 Task: Sort the products in the category "Stout" by best match.
Action: Mouse moved to (677, 250)
Screenshot: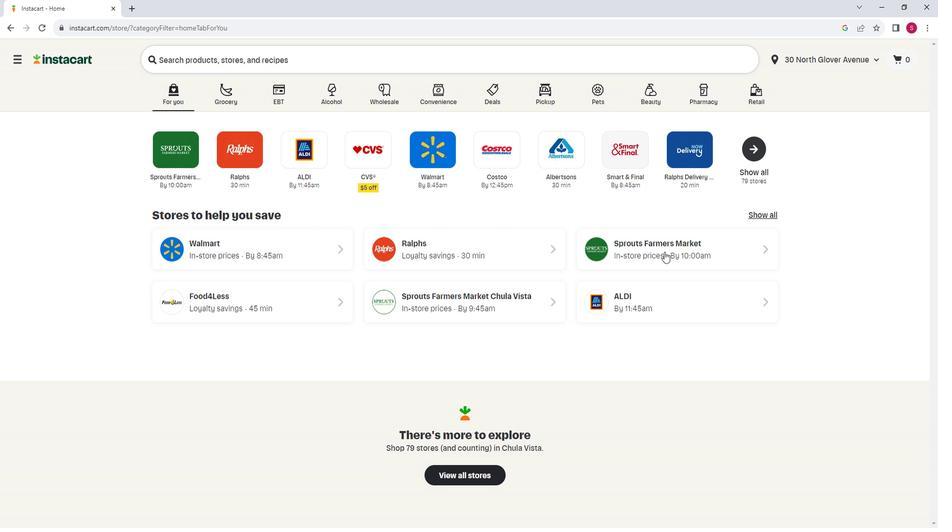 
Action: Mouse pressed left at (677, 250)
Screenshot: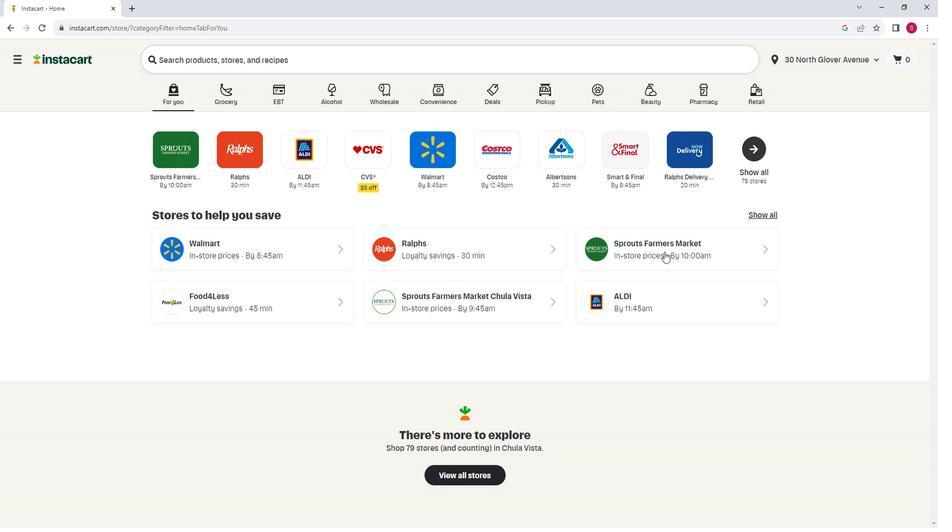 
Action: Mouse moved to (84, 363)
Screenshot: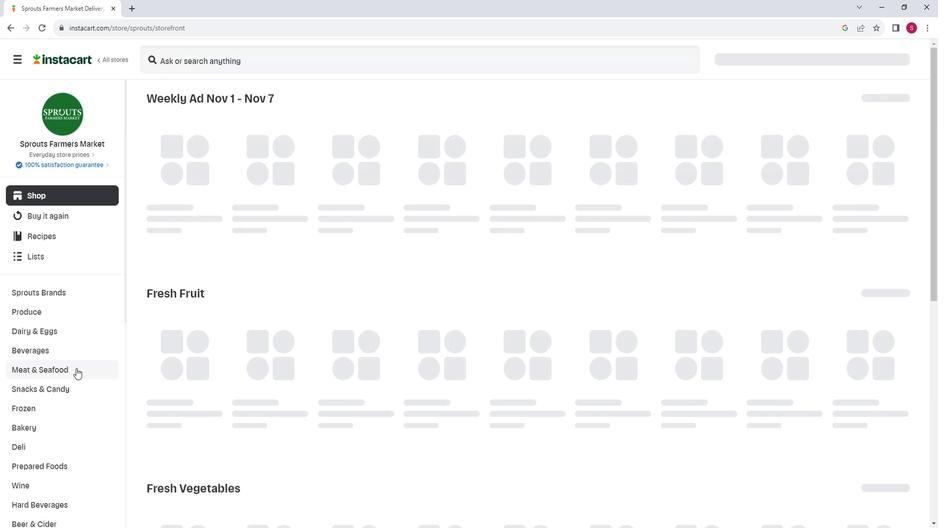 
Action: Mouse scrolled (84, 362) with delta (0, 0)
Screenshot: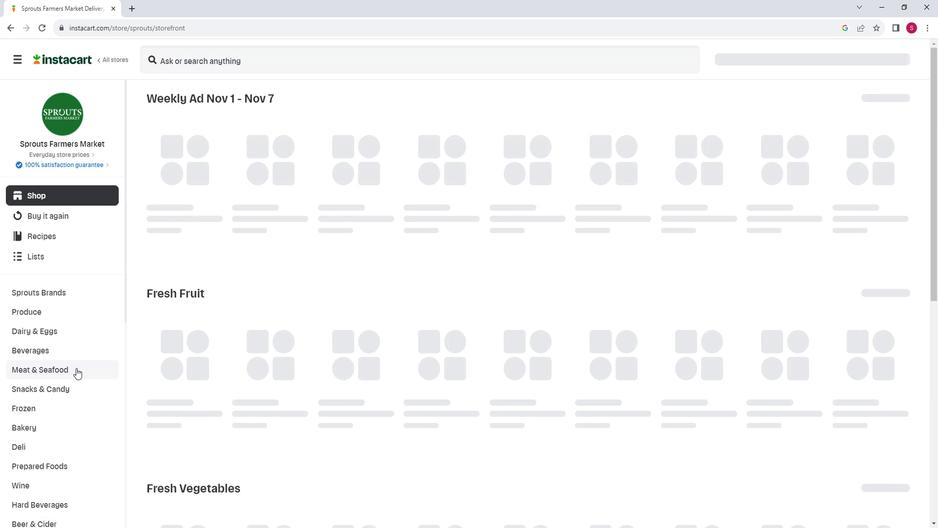 
Action: Mouse moved to (67, 462)
Screenshot: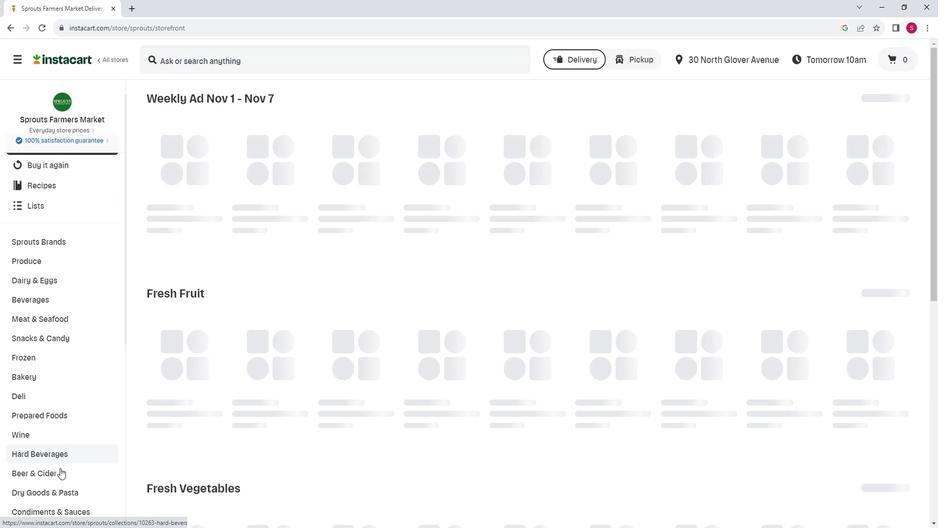 
Action: Mouse pressed left at (67, 462)
Screenshot: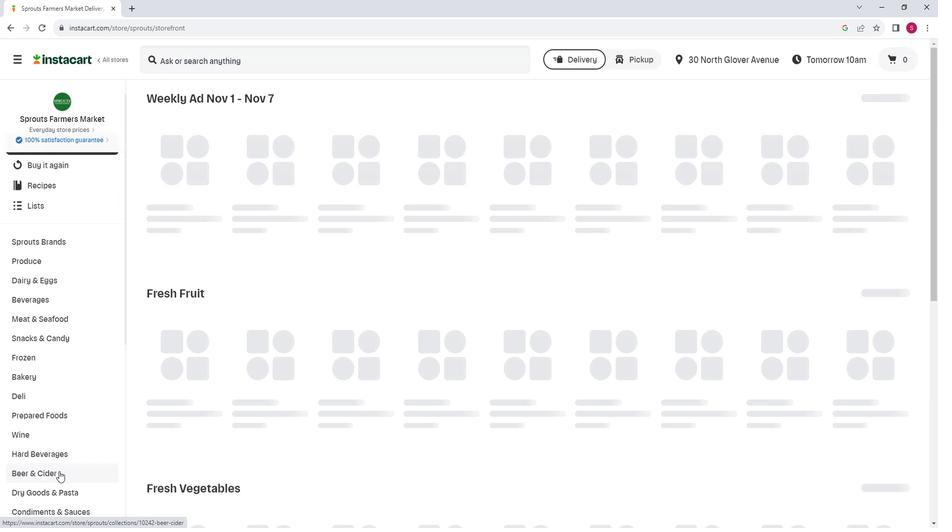 
Action: Mouse moved to (609, 128)
Screenshot: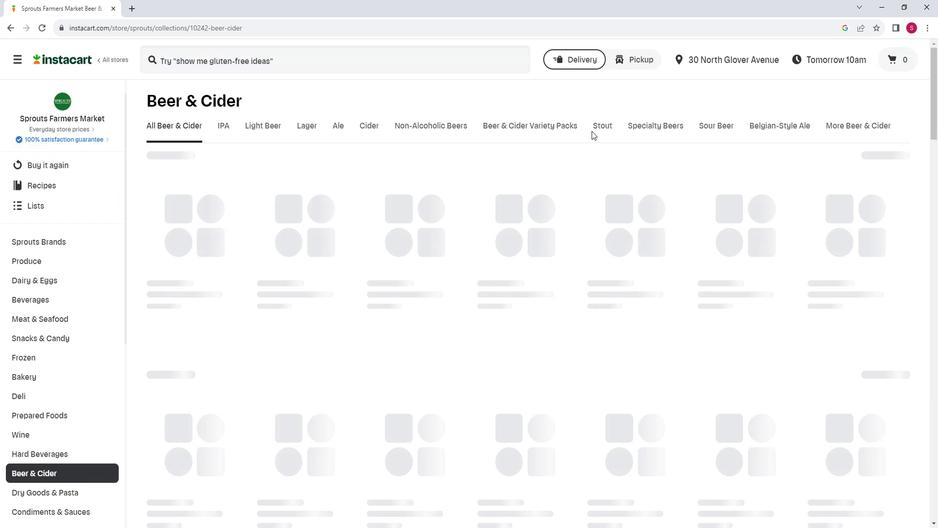 
Action: Mouse pressed left at (609, 128)
Screenshot: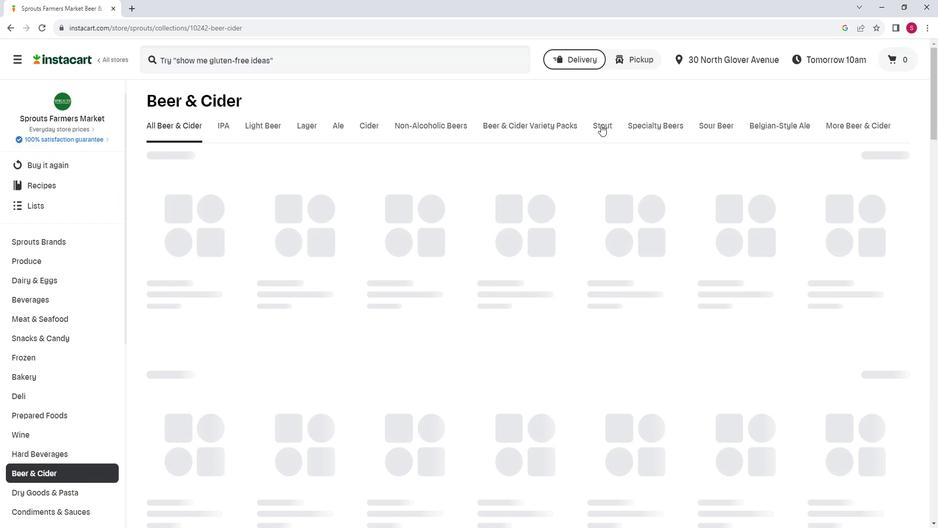 
Action: Mouse moved to (901, 153)
Screenshot: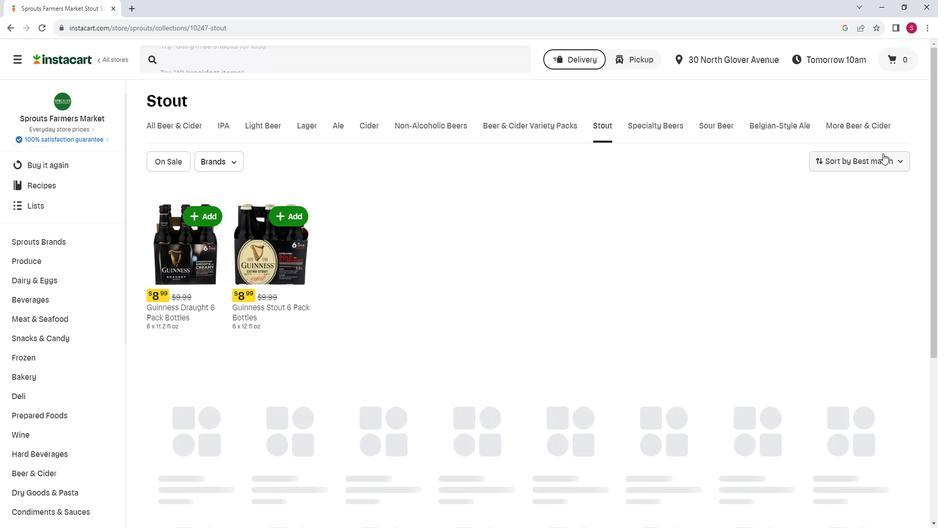 
Action: Mouse pressed left at (901, 153)
Screenshot: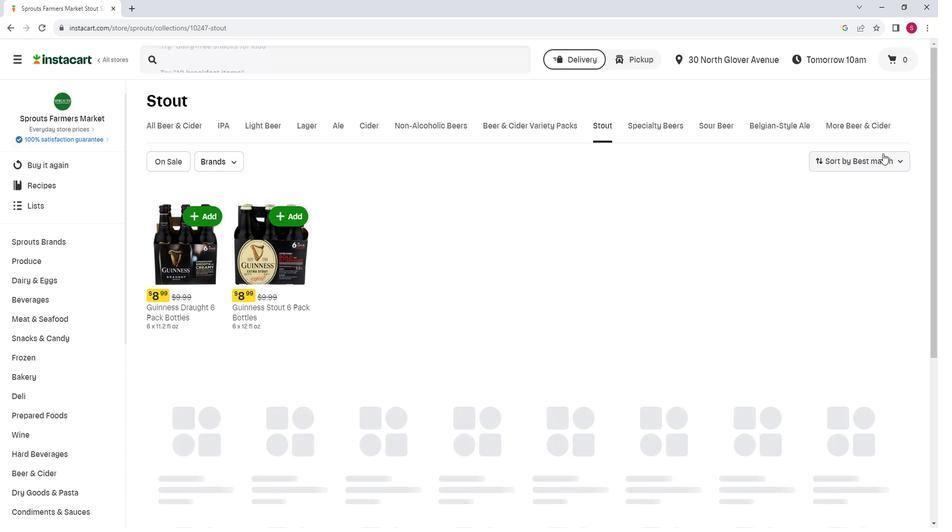 
Action: Mouse moved to (902, 160)
Screenshot: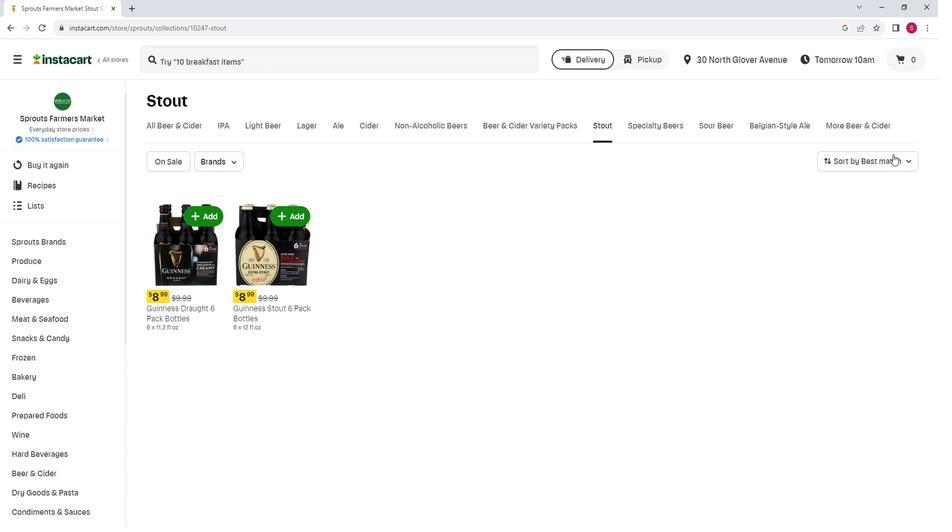 
Action: Mouse pressed left at (902, 160)
Screenshot: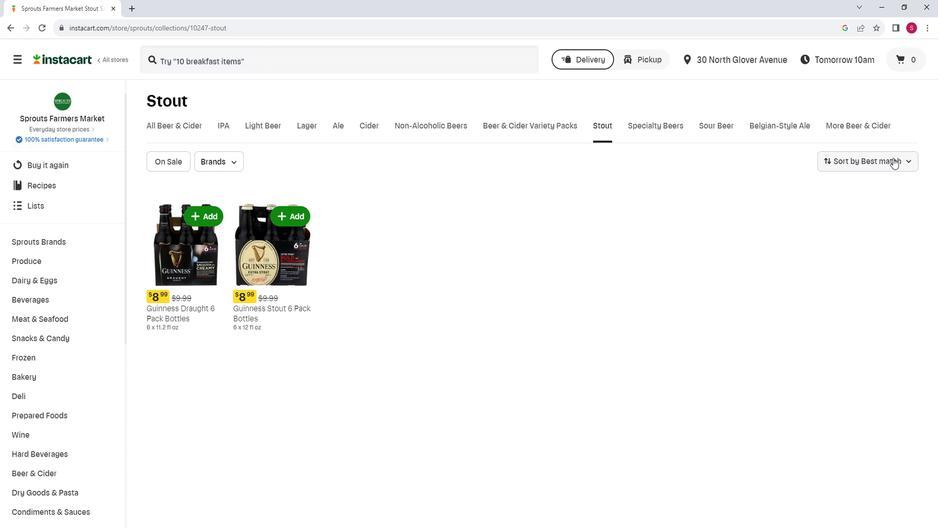 
Action: Mouse moved to (891, 187)
Screenshot: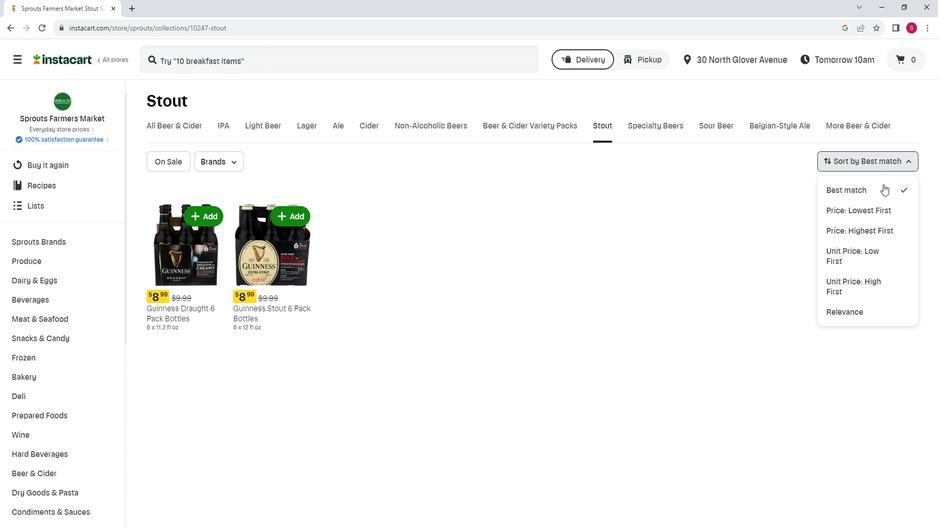 
Action: Mouse pressed left at (891, 187)
Screenshot: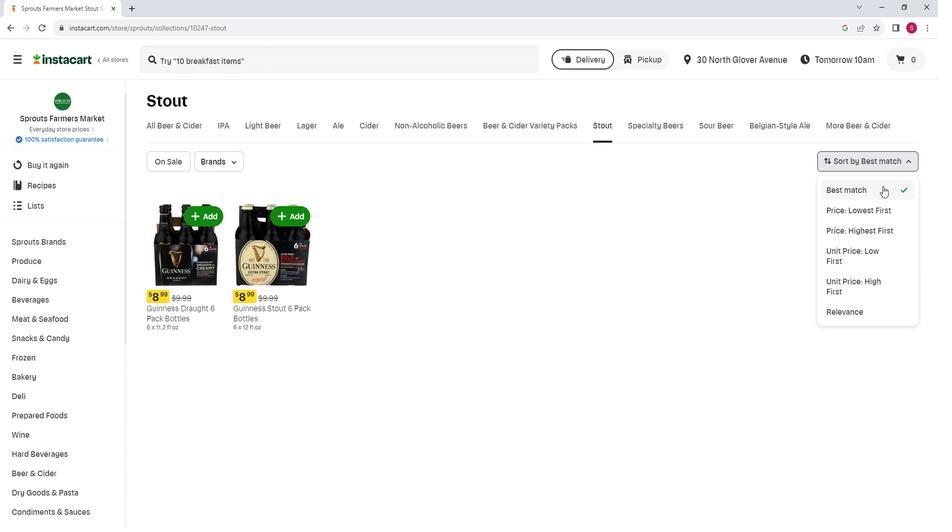 
Action: Mouse moved to (685, 240)
Screenshot: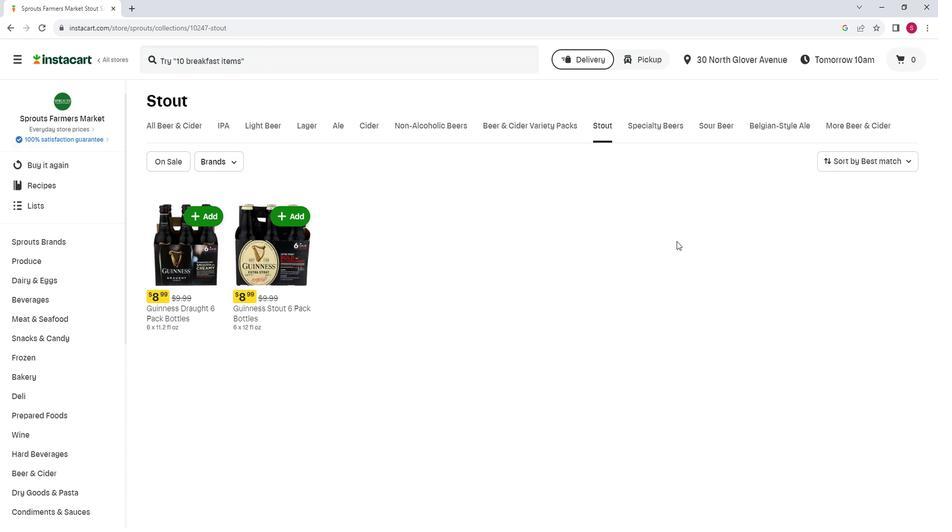 
Action: Mouse scrolled (685, 240) with delta (0, 0)
Screenshot: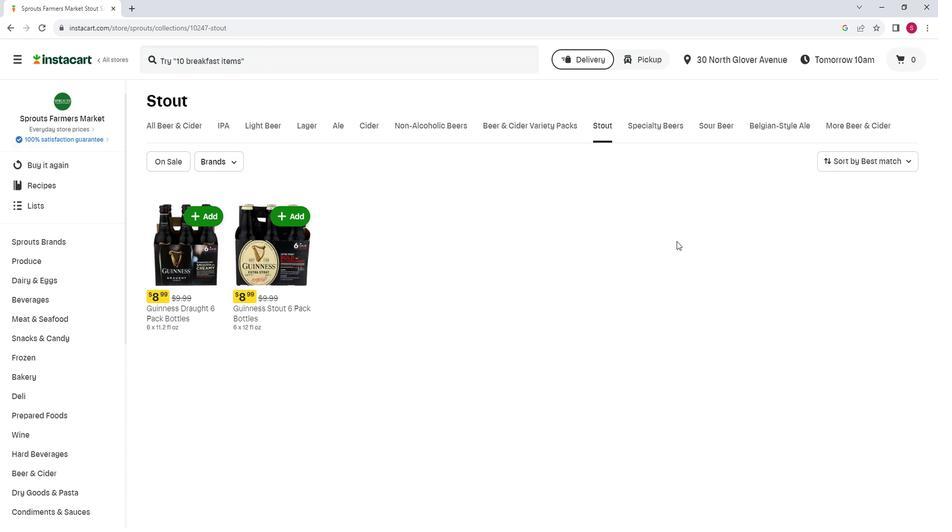 
